 Task: Create a due date automation trigger when advanced on, 2 working days after a card is due add basic assigned to anyone is due at 11:00 AM.
Action: Mouse moved to (1080, 82)
Screenshot: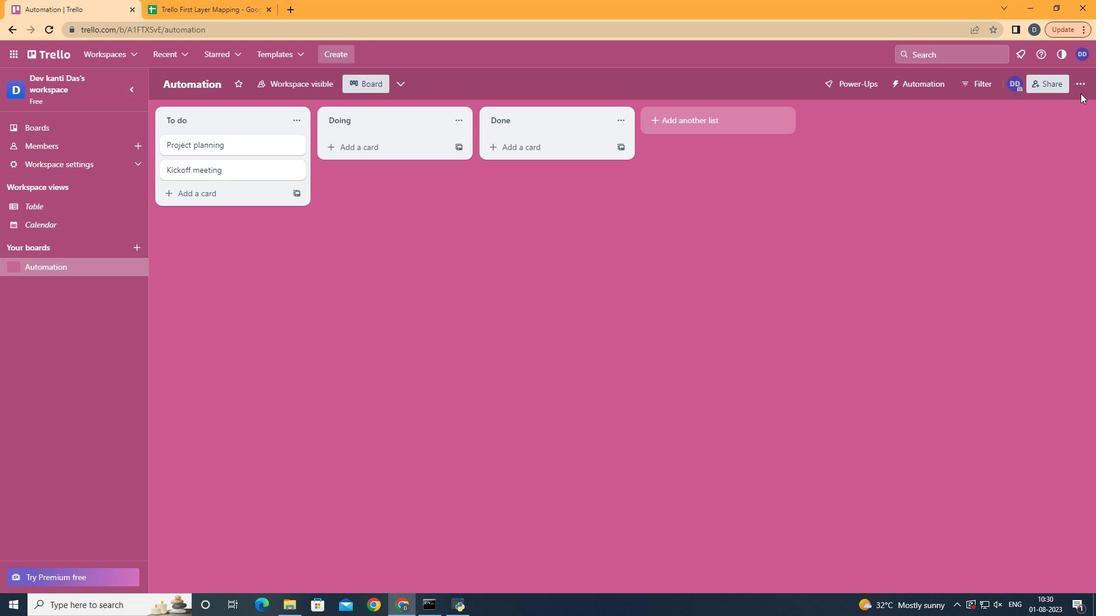 
Action: Mouse pressed left at (1080, 82)
Screenshot: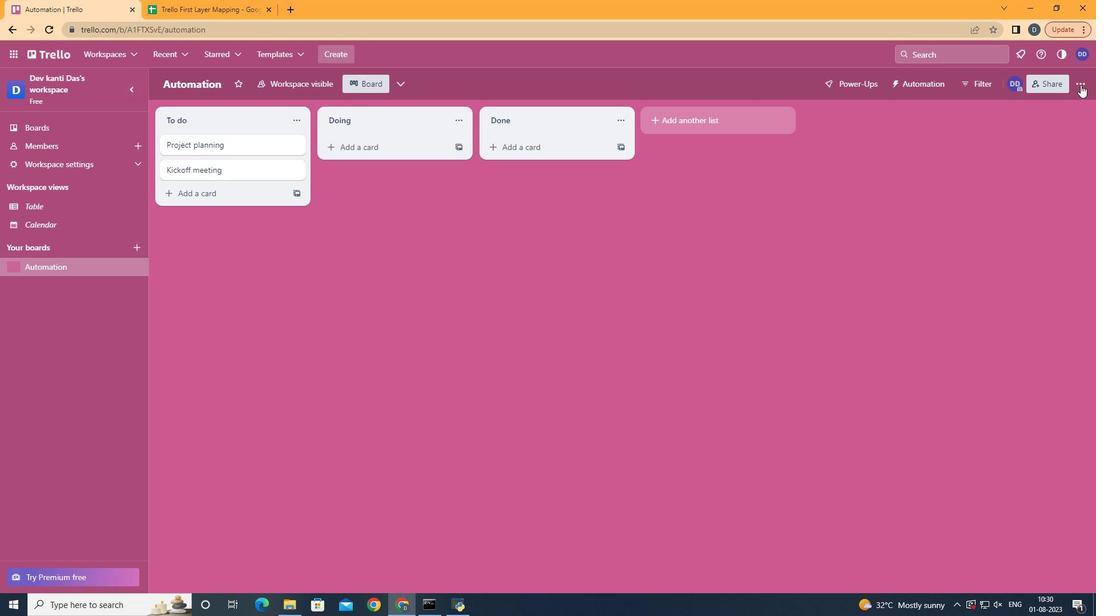 
Action: Mouse moved to (972, 247)
Screenshot: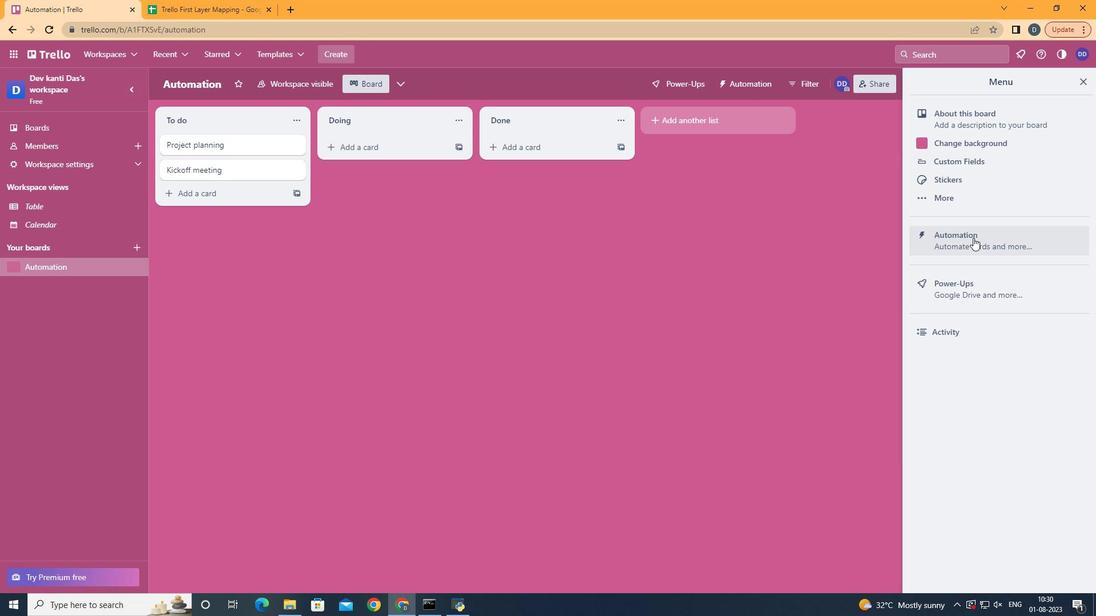 
Action: Mouse pressed left at (972, 247)
Screenshot: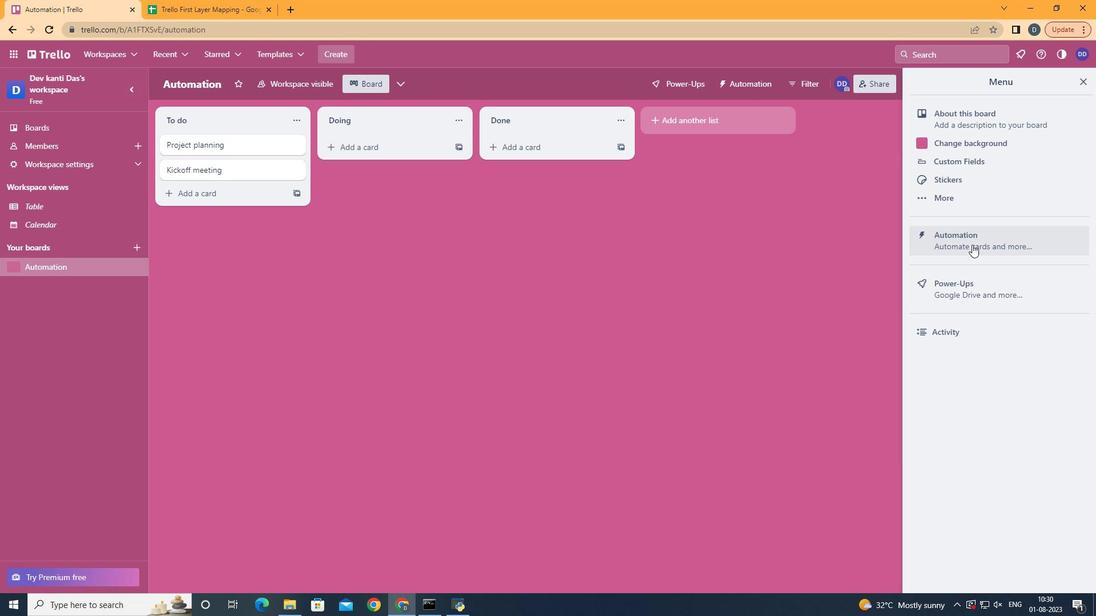 
Action: Mouse moved to (223, 227)
Screenshot: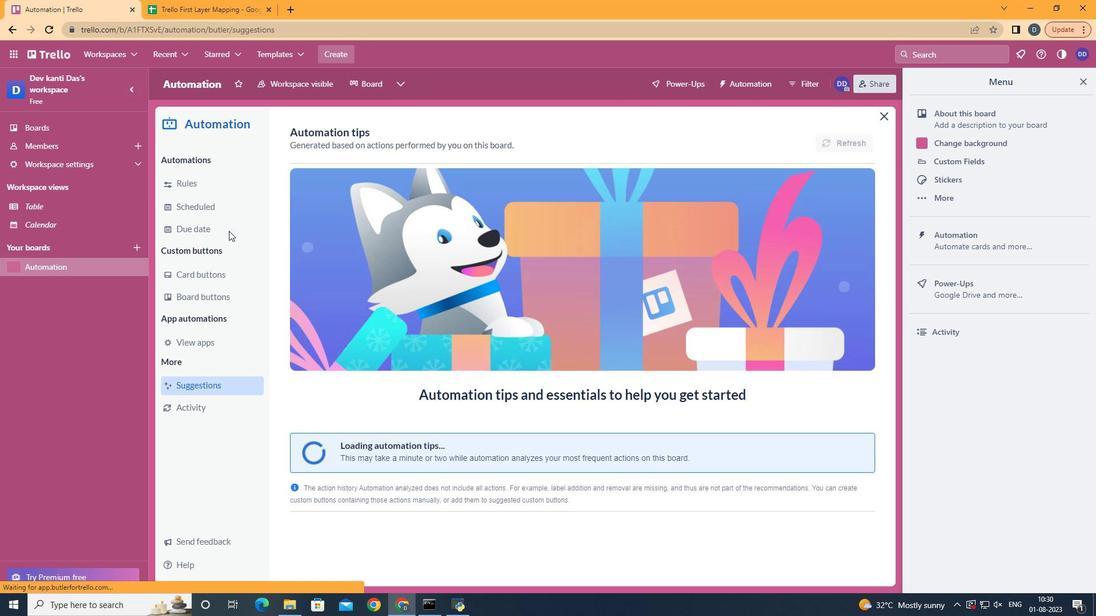 
Action: Mouse pressed left at (223, 227)
Screenshot: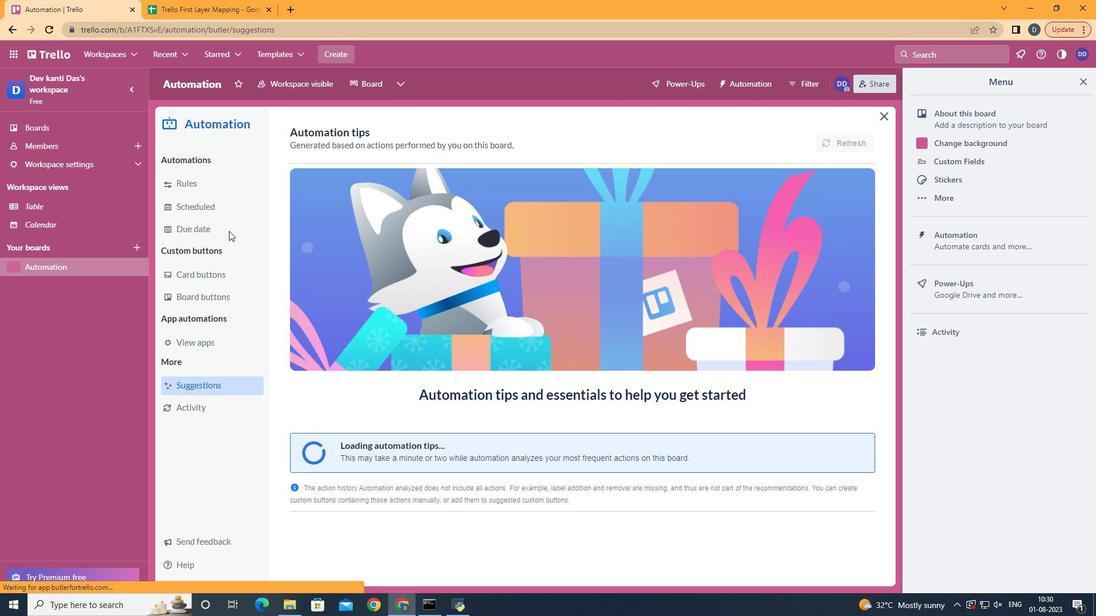 
Action: Mouse moved to (793, 136)
Screenshot: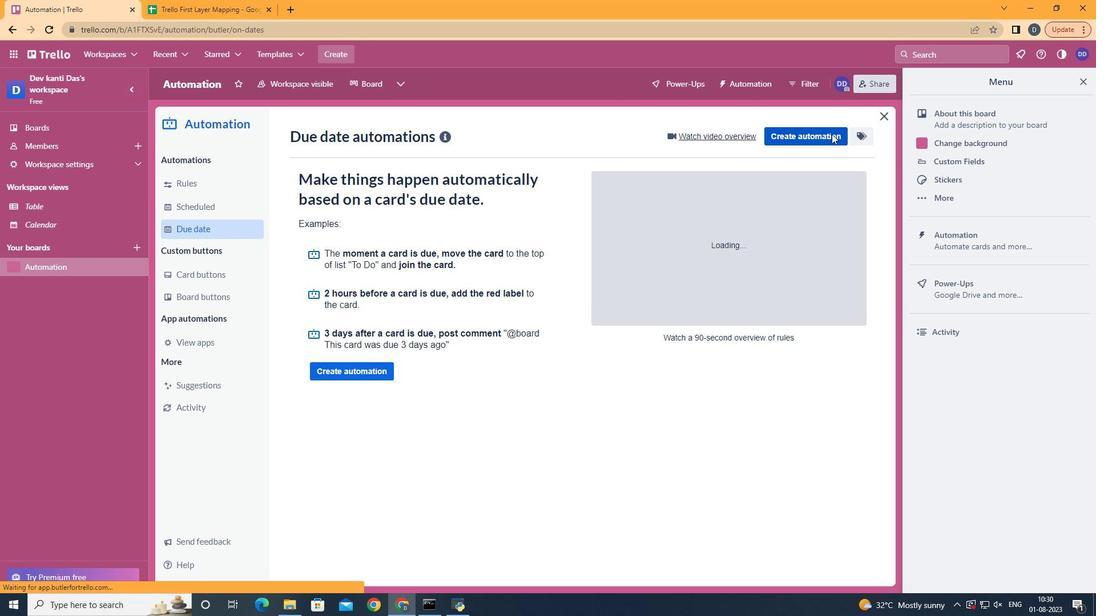 
Action: Mouse pressed left at (793, 136)
Screenshot: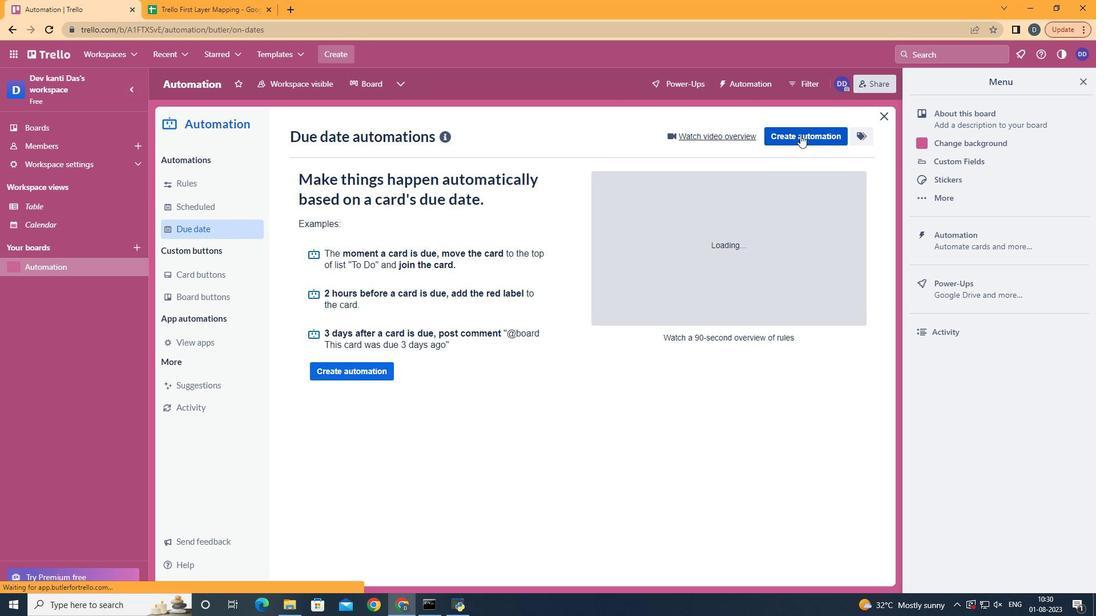 
Action: Mouse moved to (574, 243)
Screenshot: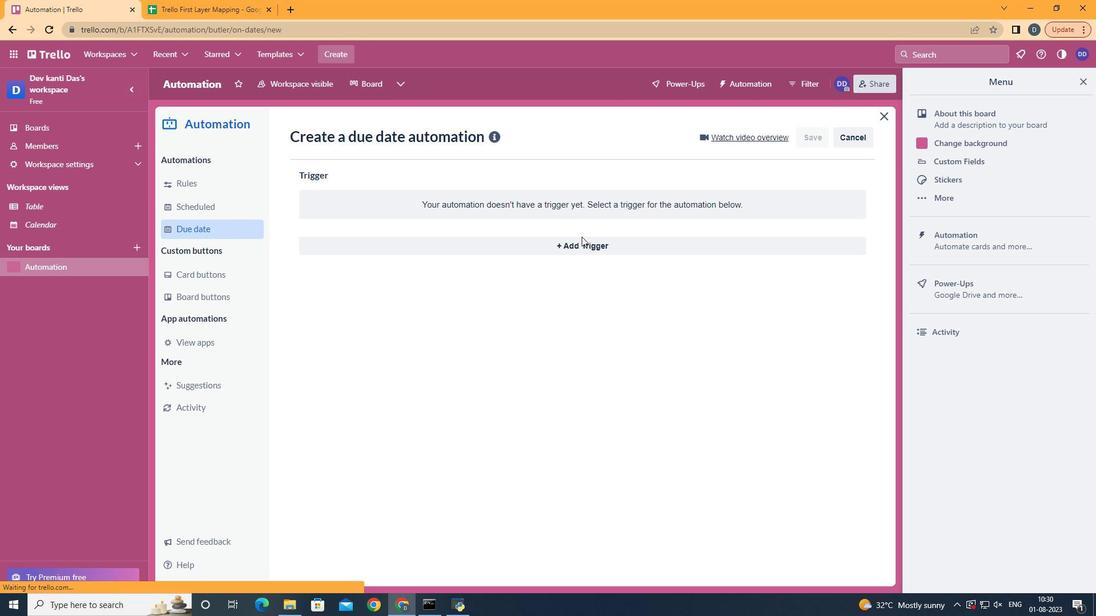 
Action: Mouse pressed left at (574, 243)
Screenshot: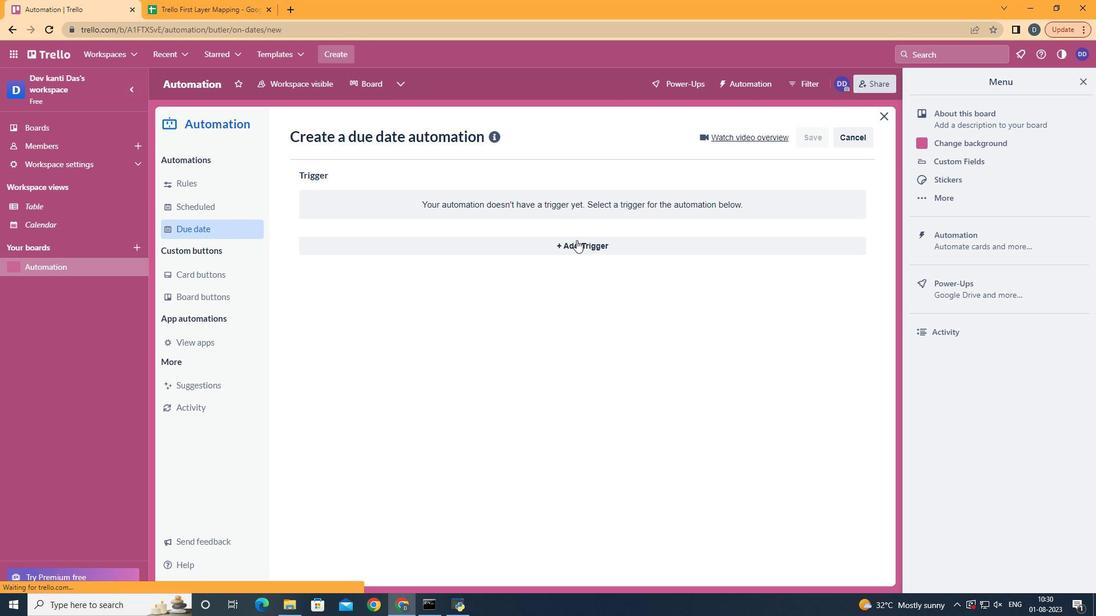
Action: Mouse moved to (357, 465)
Screenshot: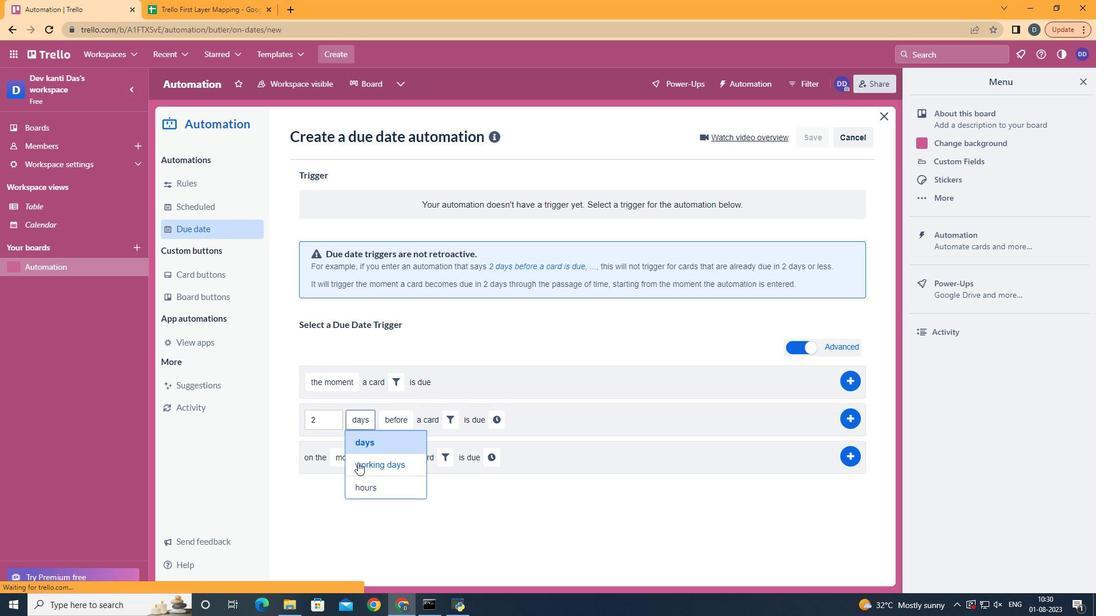 
Action: Mouse pressed left at (357, 465)
Screenshot: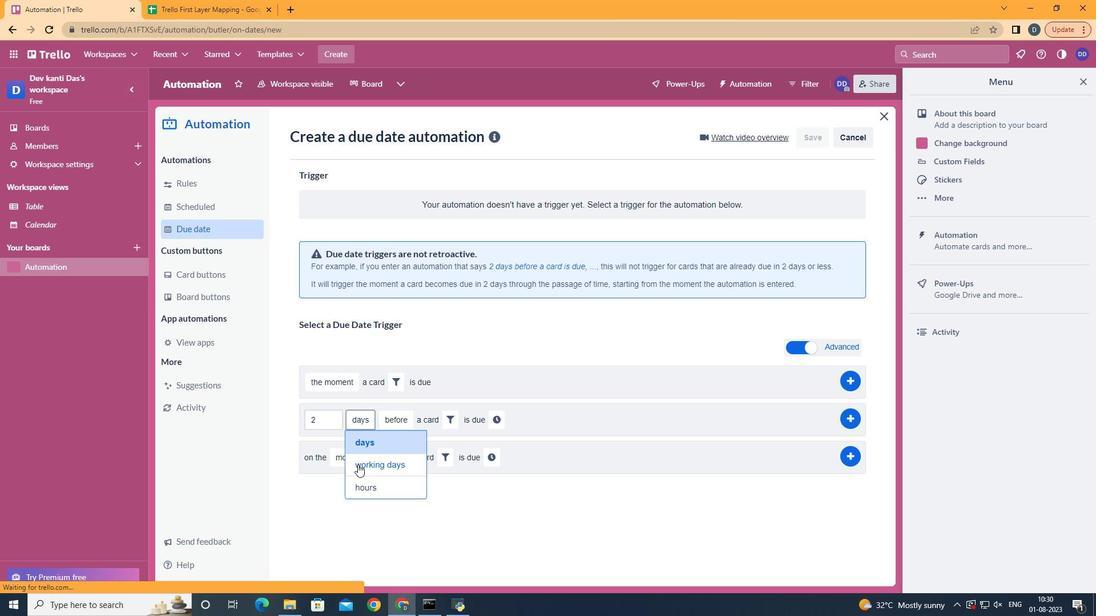 
Action: Mouse moved to (423, 464)
Screenshot: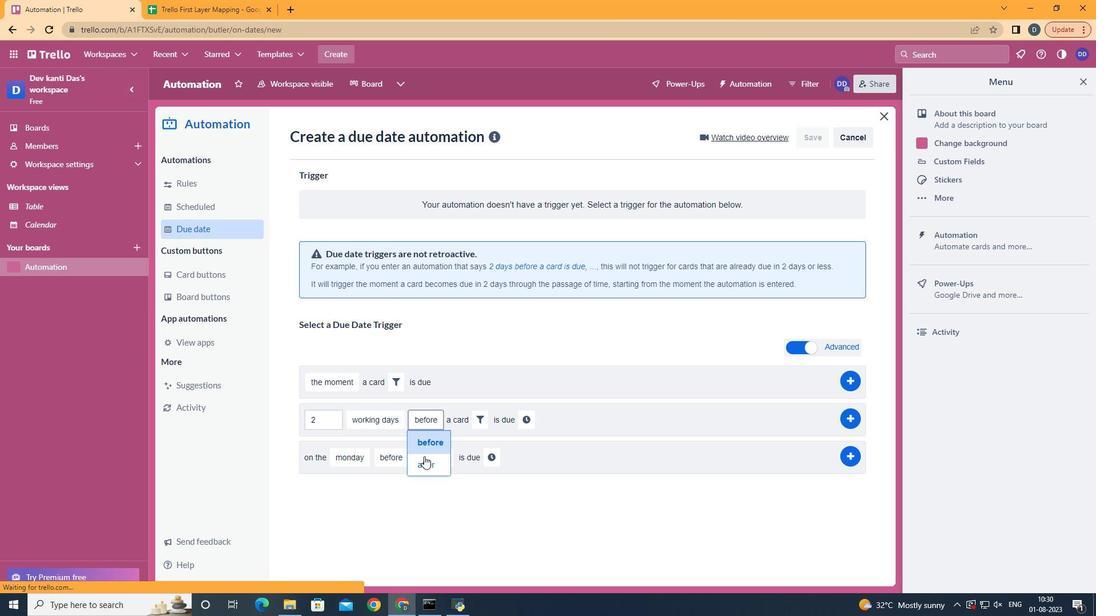 
Action: Mouse pressed left at (423, 464)
Screenshot: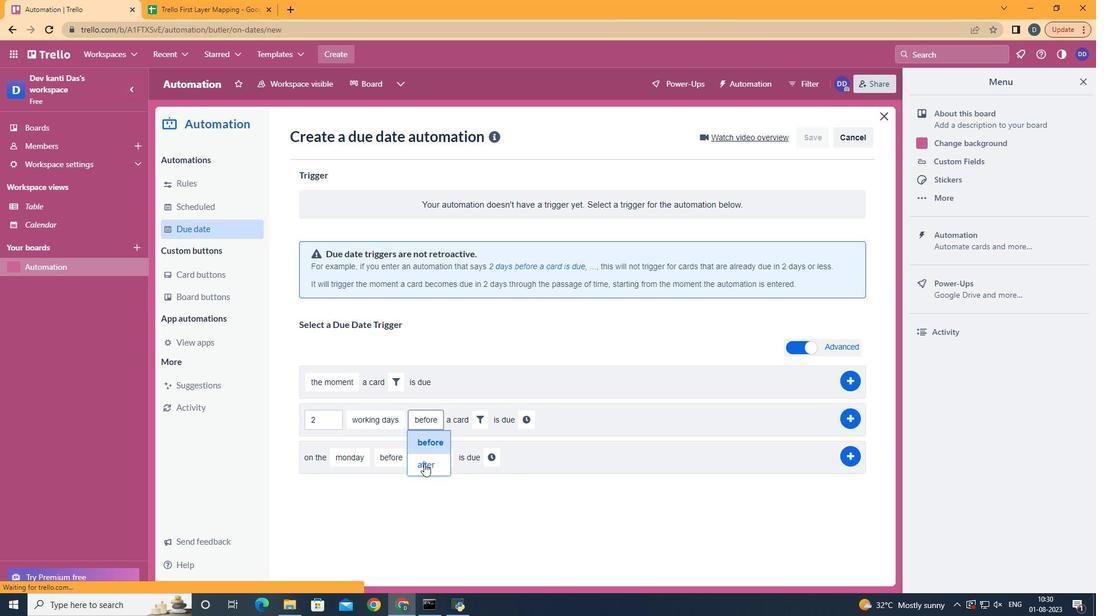 
Action: Mouse moved to (477, 415)
Screenshot: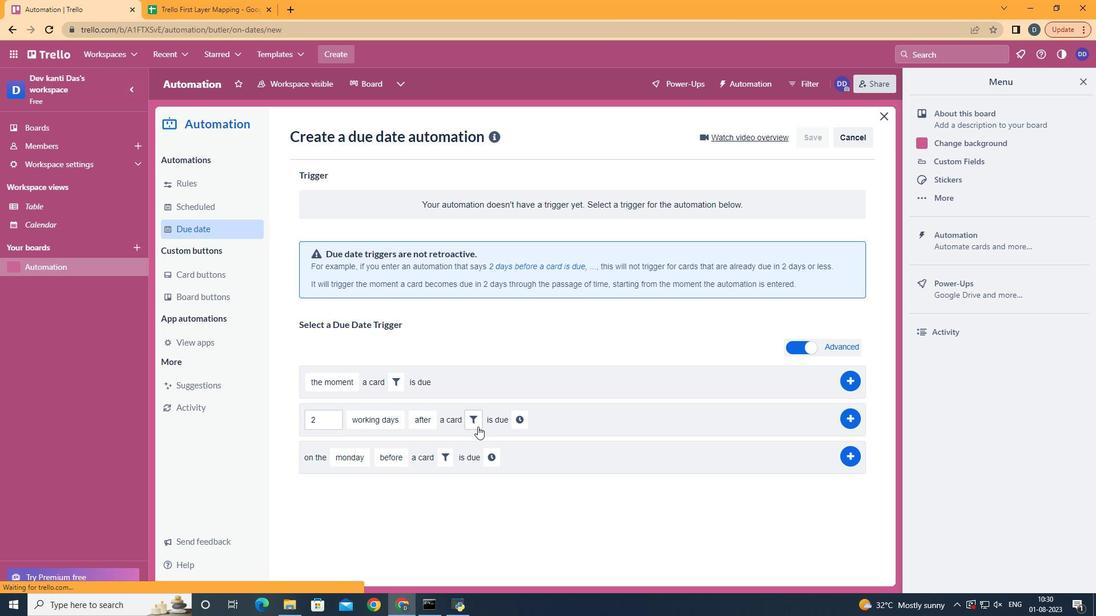 
Action: Mouse pressed left at (477, 415)
Screenshot: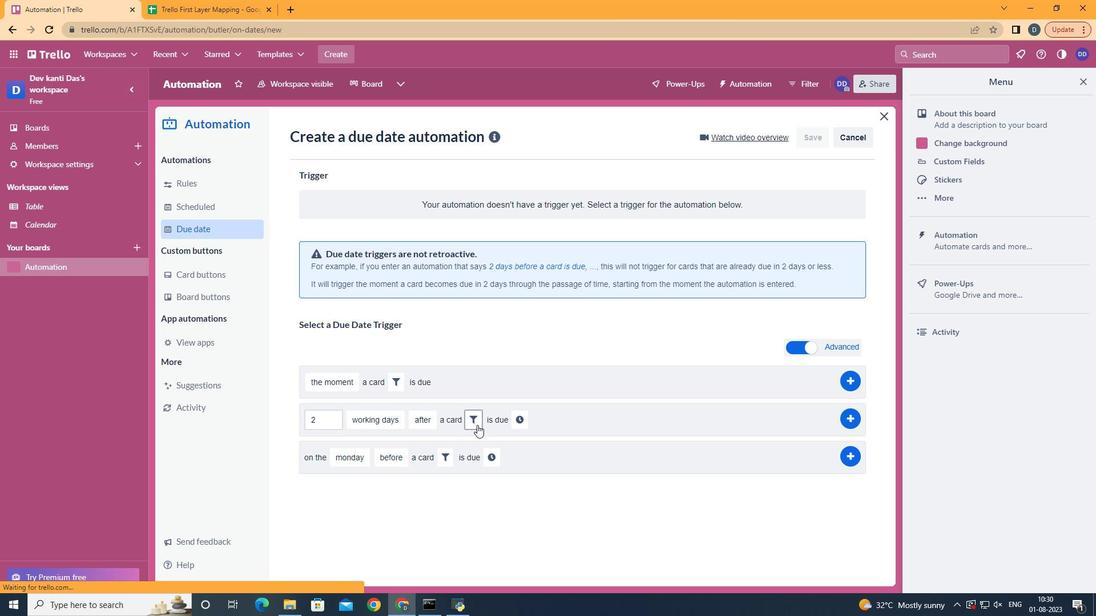 
Action: Mouse moved to (524, 488)
Screenshot: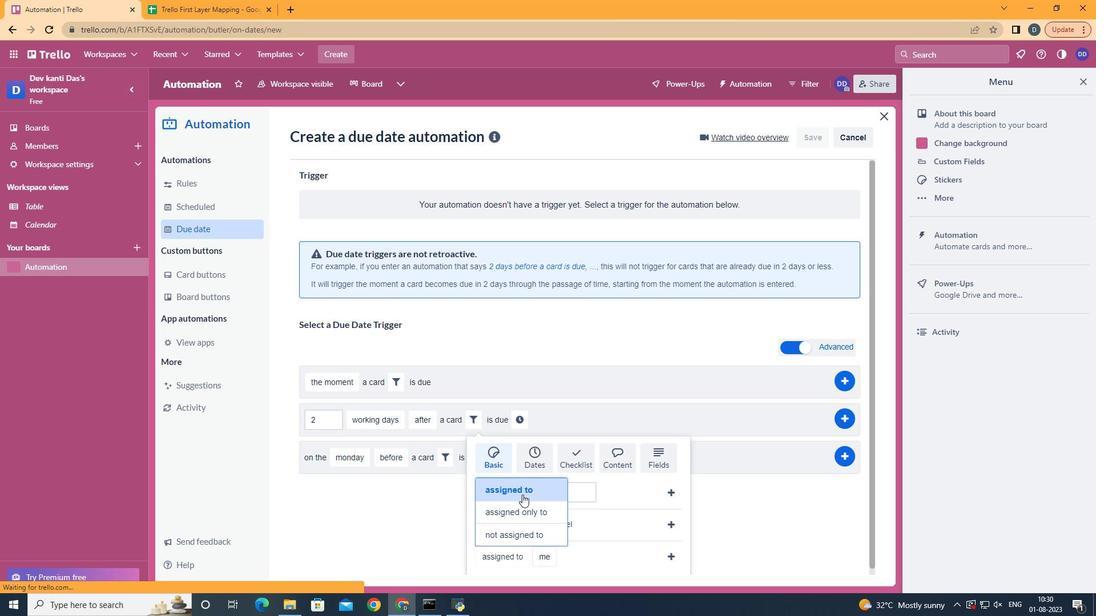 
Action: Mouse pressed left at (524, 488)
Screenshot: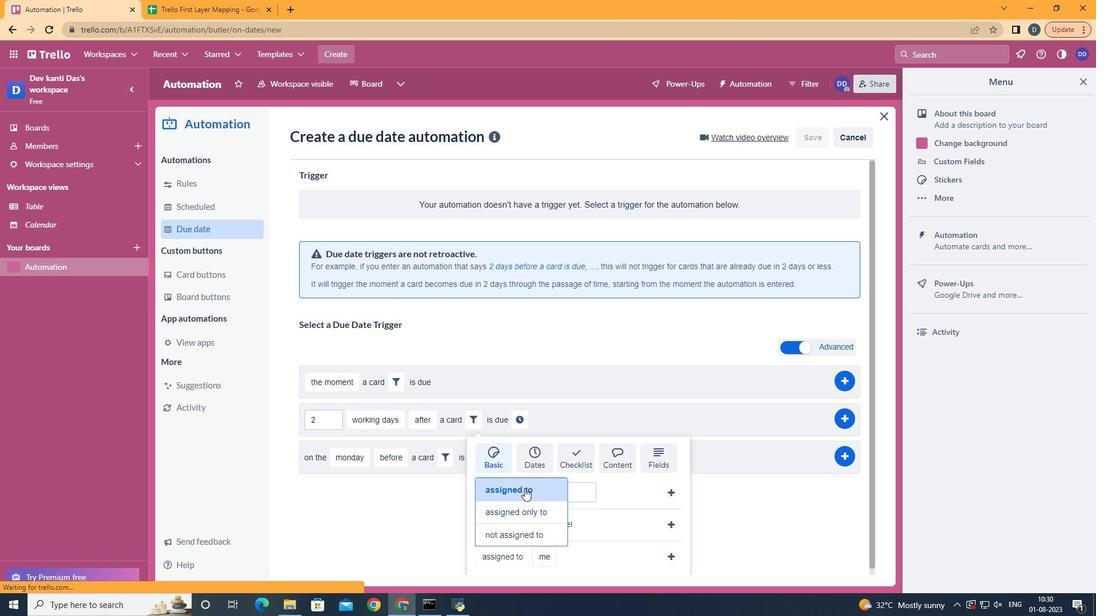 
Action: Mouse moved to (553, 510)
Screenshot: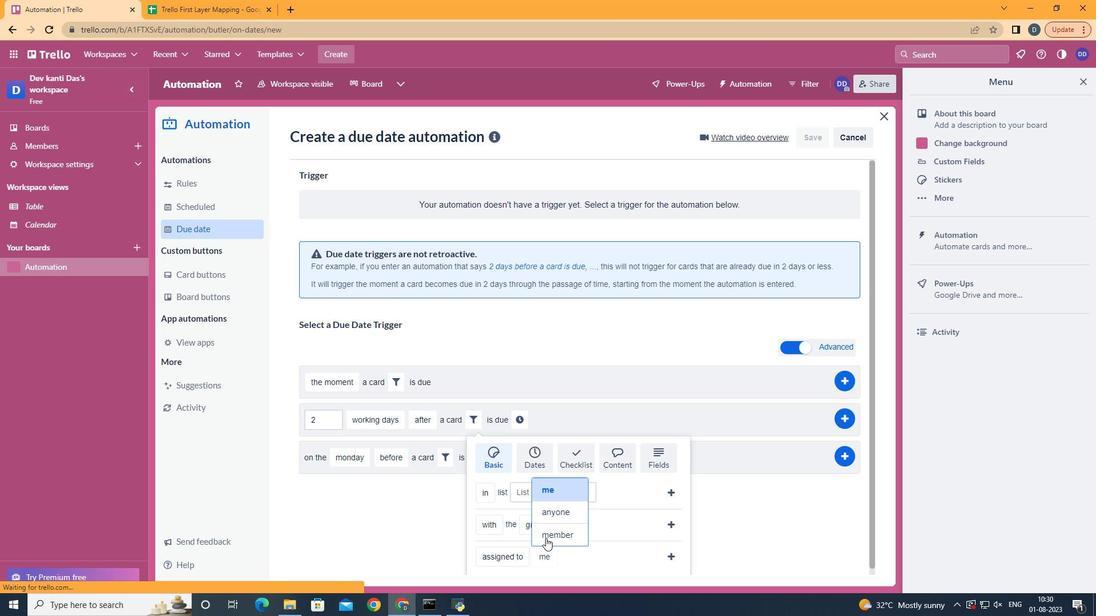 
Action: Mouse pressed left at (553, 510)
Screenshot: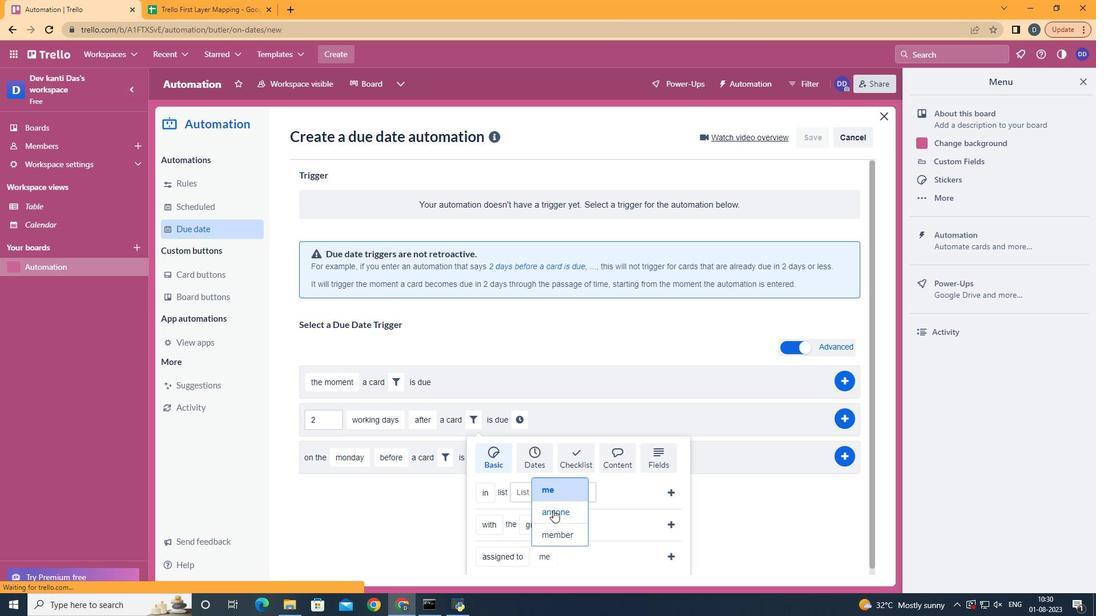 
Action: Mouse moved to (667, 558)
Screenshot: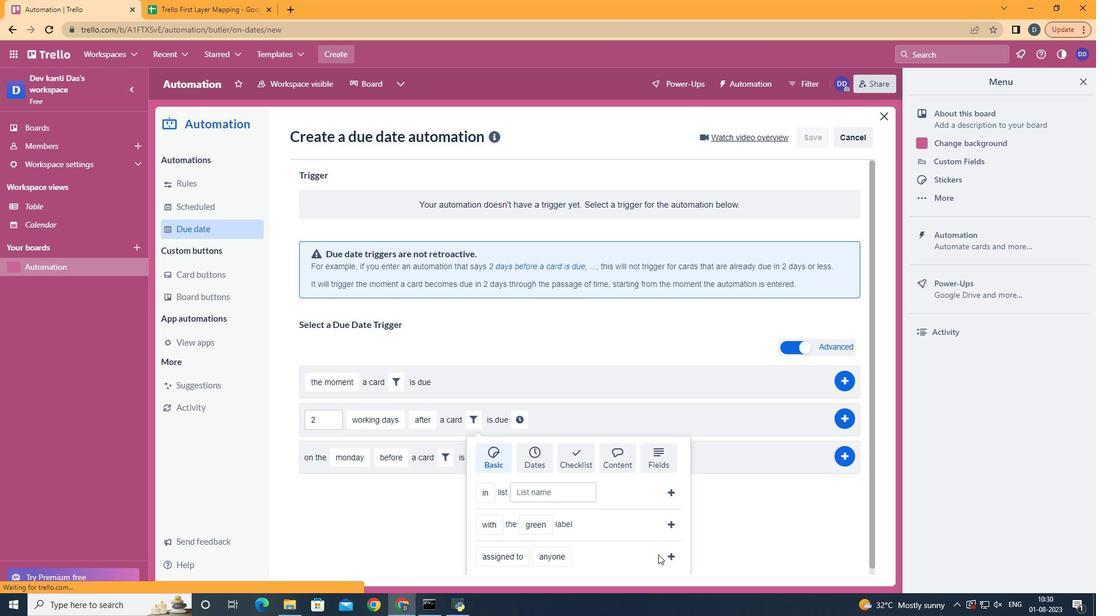 
Action: Mouse pressed left at (667, 558)
Screenshot: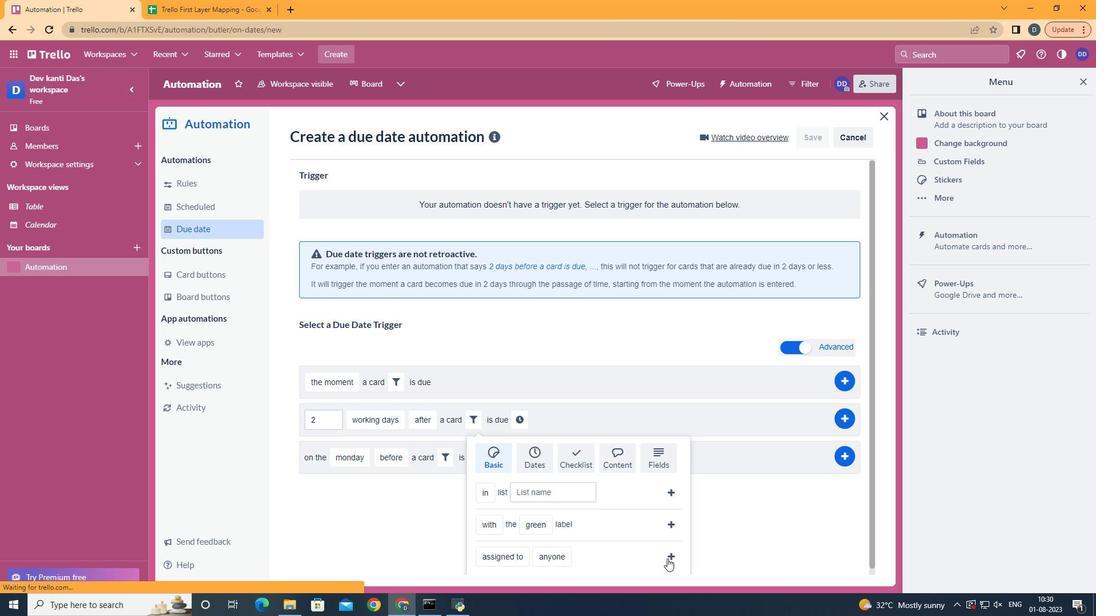 
Action: Mouse moved to (621, 425)
Screenshot: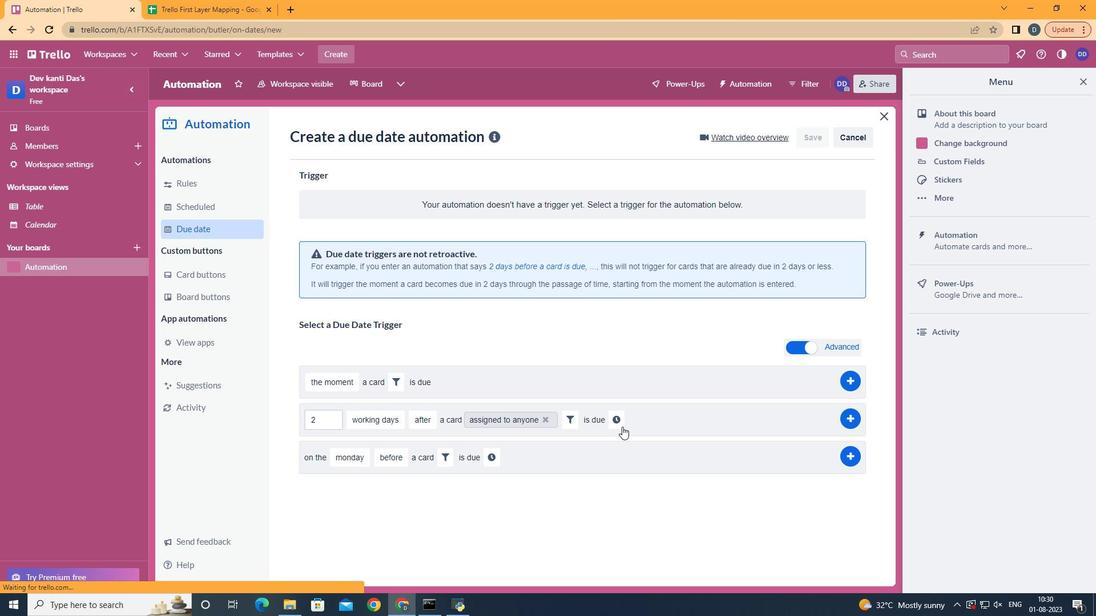 
Action: Mouse pressed left at (621, 425)
Screenshot: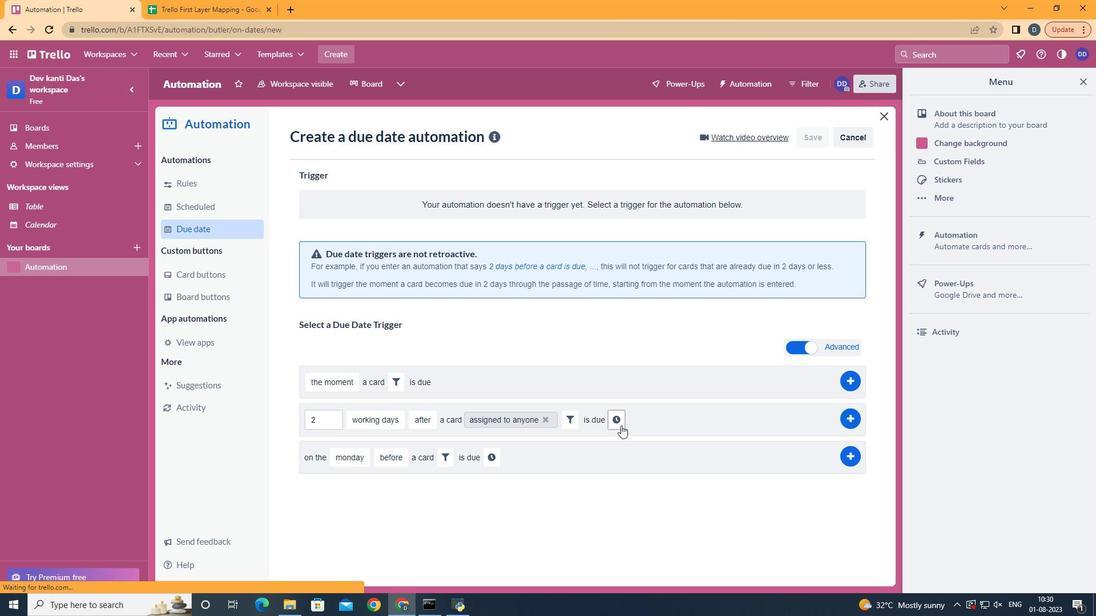 
Action: Mouse moved to (640, 425)
Screenshot: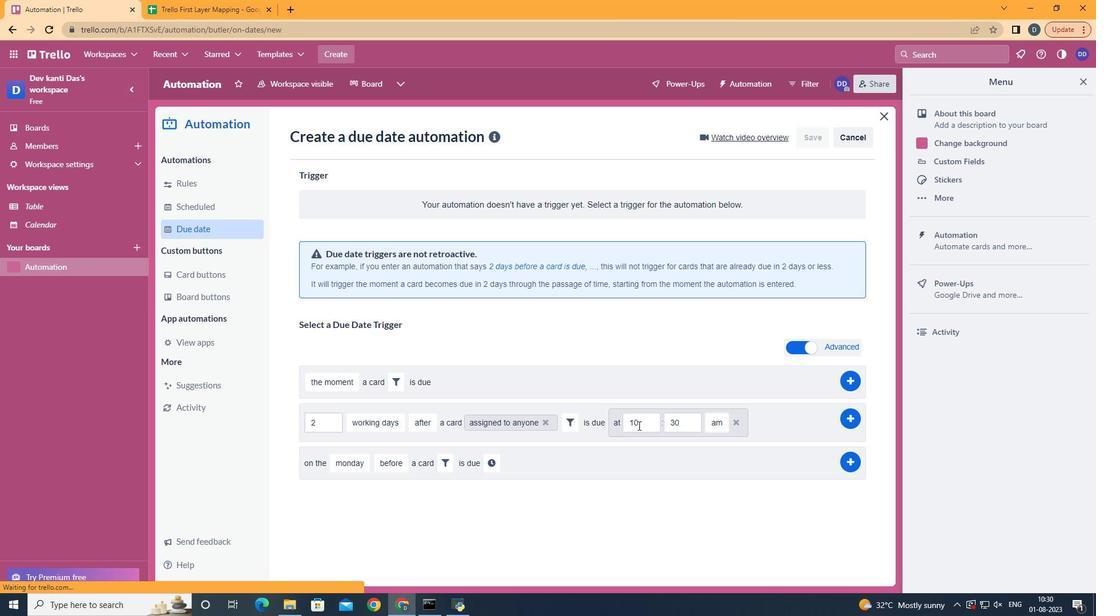 
Action: Mouse pressed left at (640, 425)
Screenshot: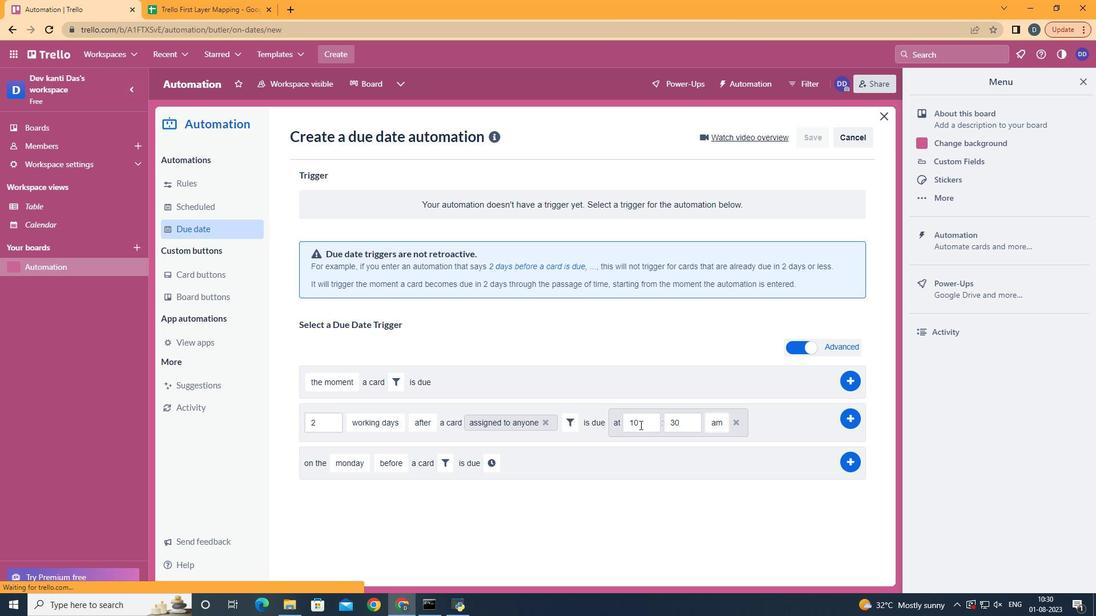 
Action: Mouse moved to (640, 425)
Screenshot: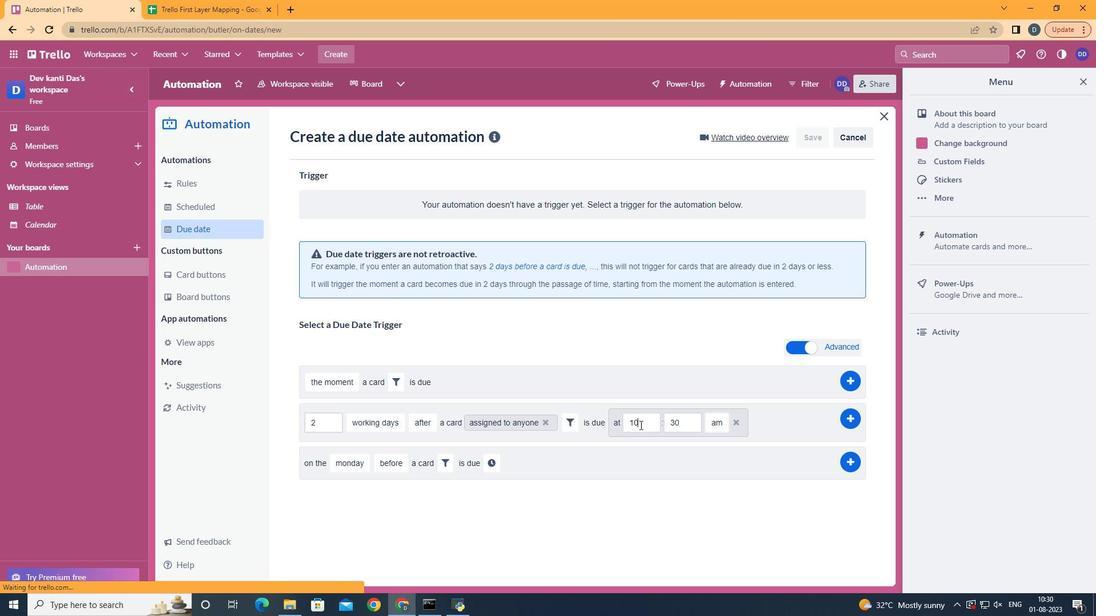 
Action: Key pressed <Key.backspace>1
Screenshot: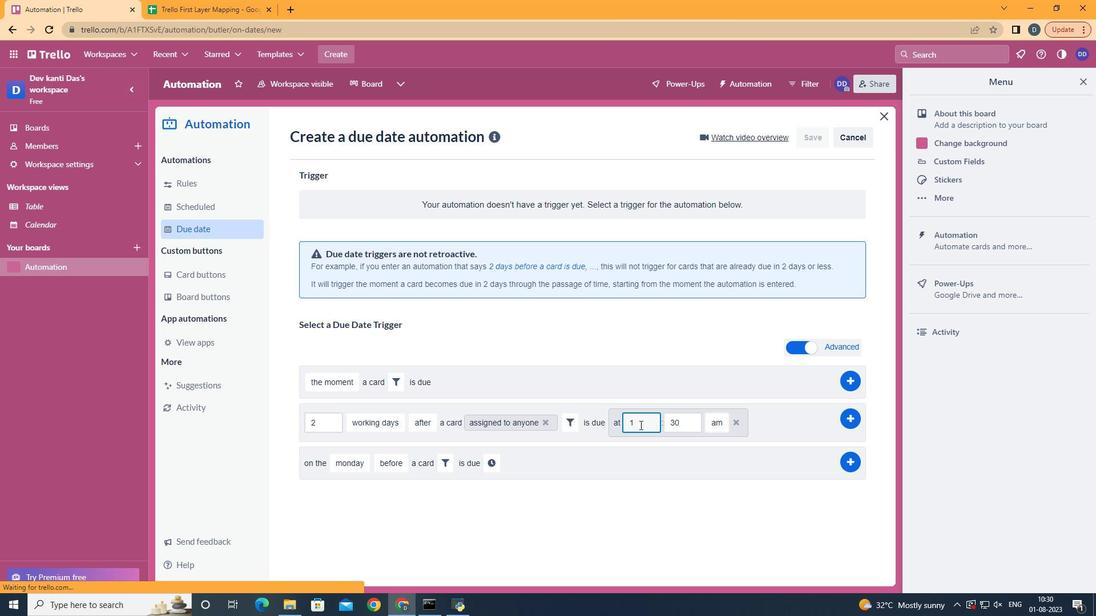 
Action: Mouse moved to (680, 421)
Screenshot: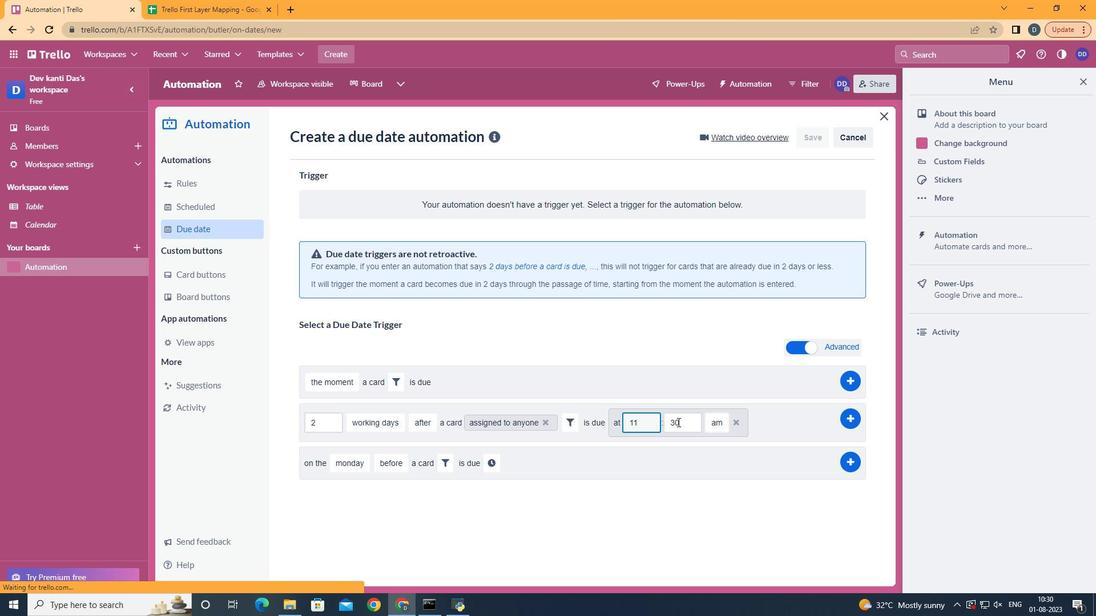 
Action: Mouse pressed left at (680, 421)
Screenshot: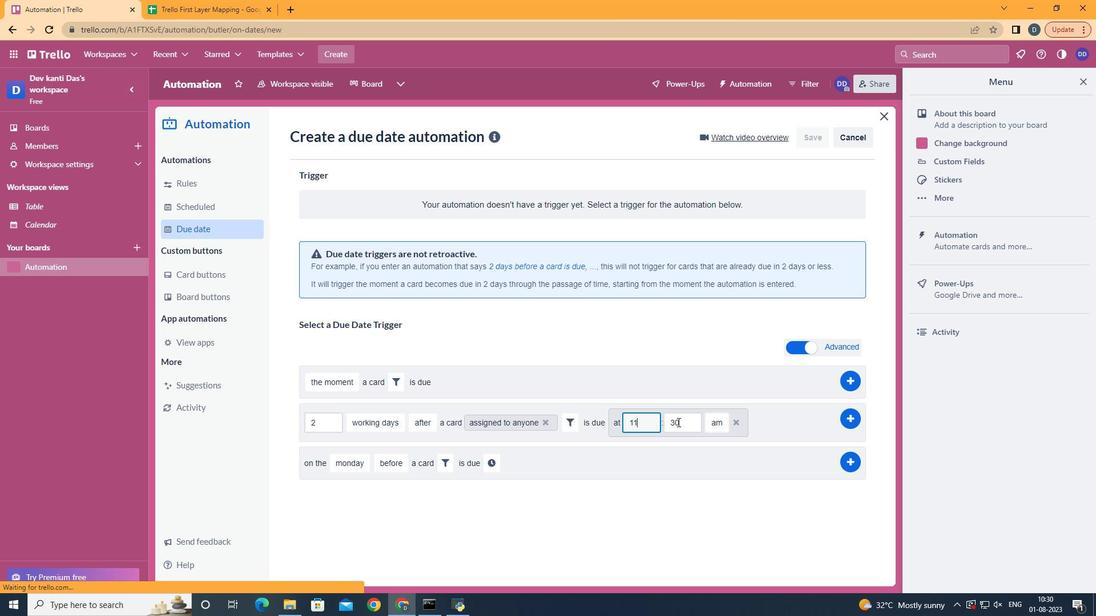 
Action: Key pressed <Key.backspace><Key.backspace>010<Key.backspace><Key.backspace>0
Screenshot: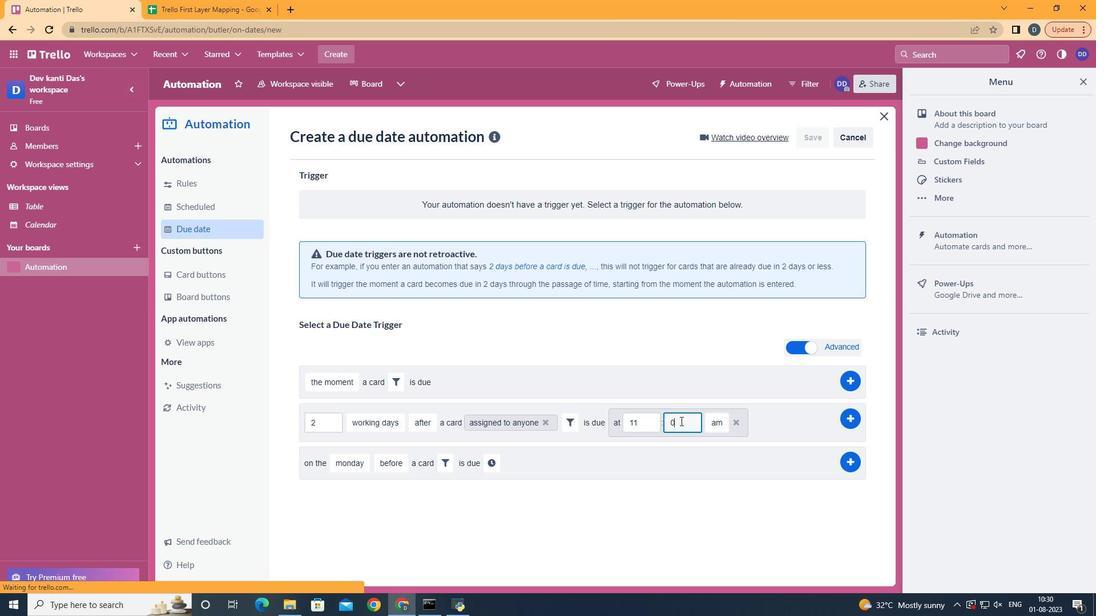 
Action: Mouse moved to (838, 419)
Screenshot: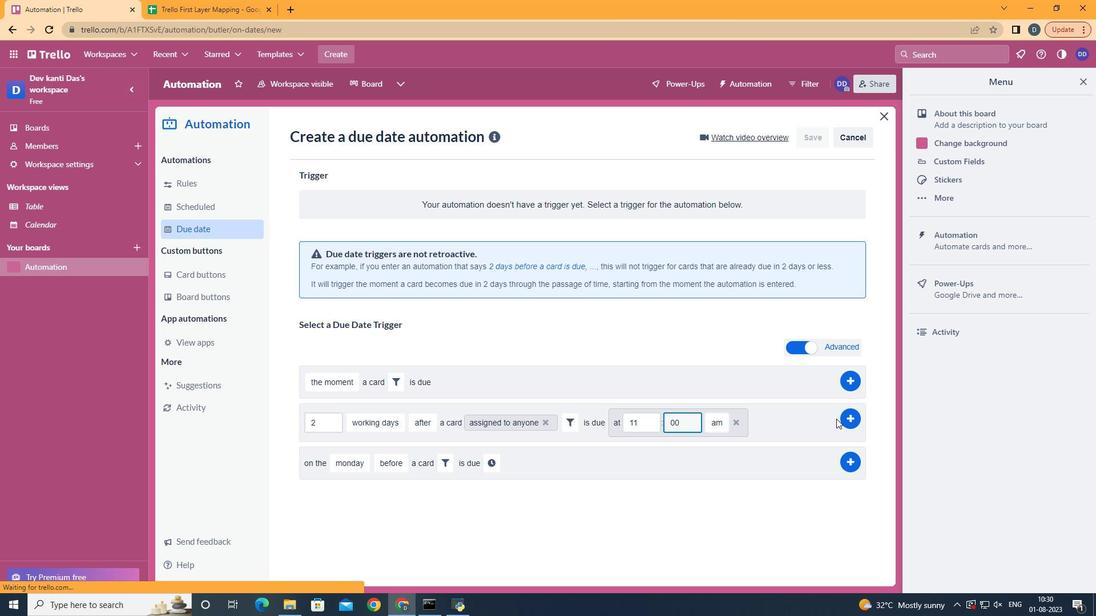 
Action: Mouse pressed left at (838, 419)
Screenshot: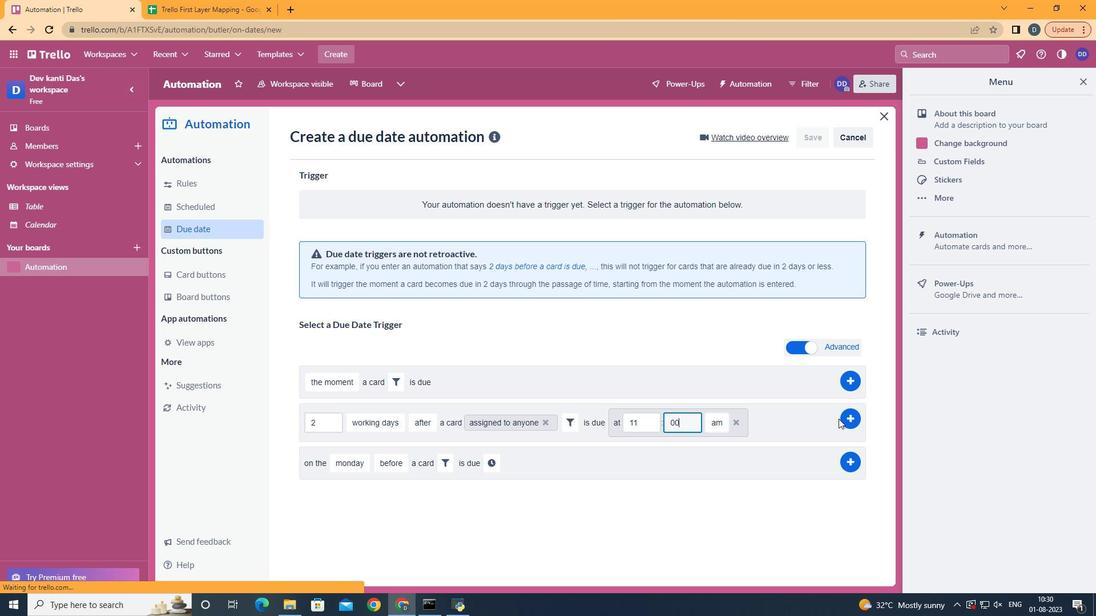 
Action: Mouse moved to (840, 419)
Screenshot: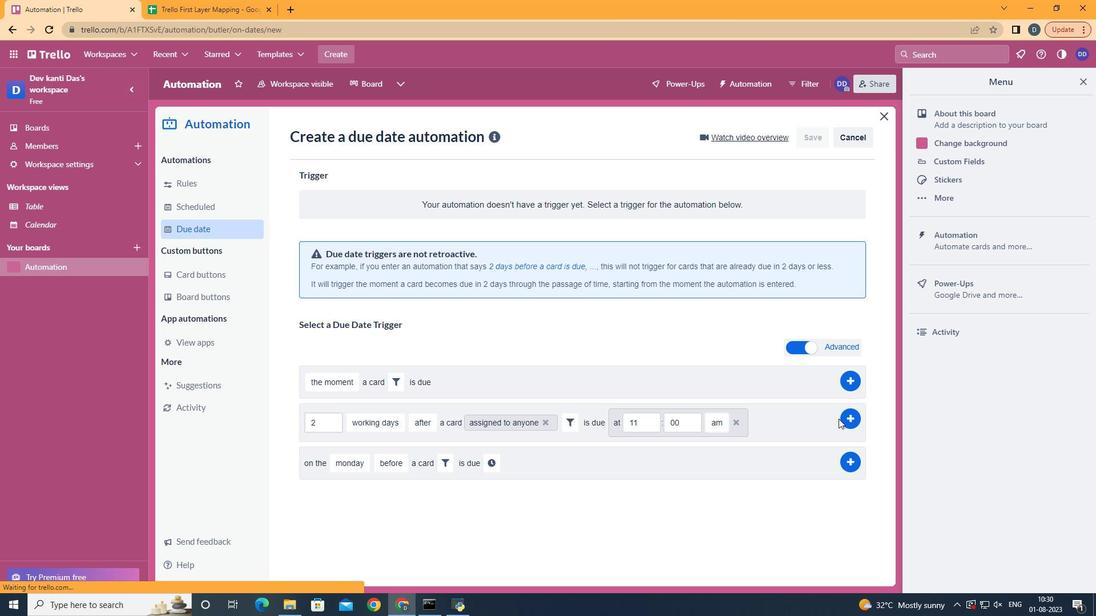 
Action: Mouse pressed left at (840, 419)
Screenshot: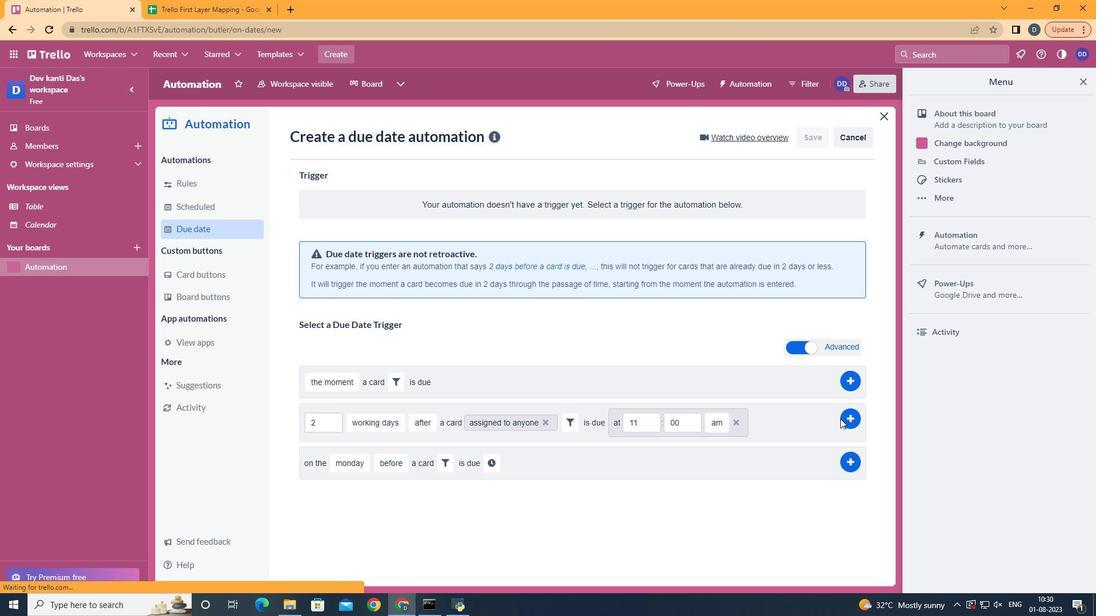 
Action: Mouse moved to (490, 276)
Screenshot: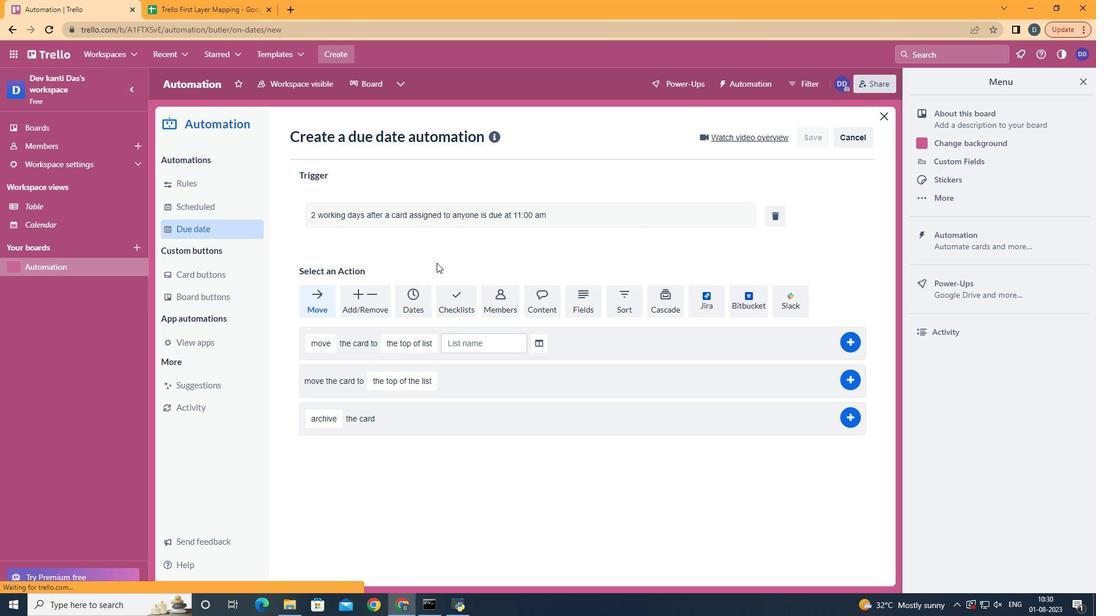 
